 Task: Add Dozen Rainbow Rose Bunch to the cart.
Action: Mouse moved to (236, 126)
Screenshot: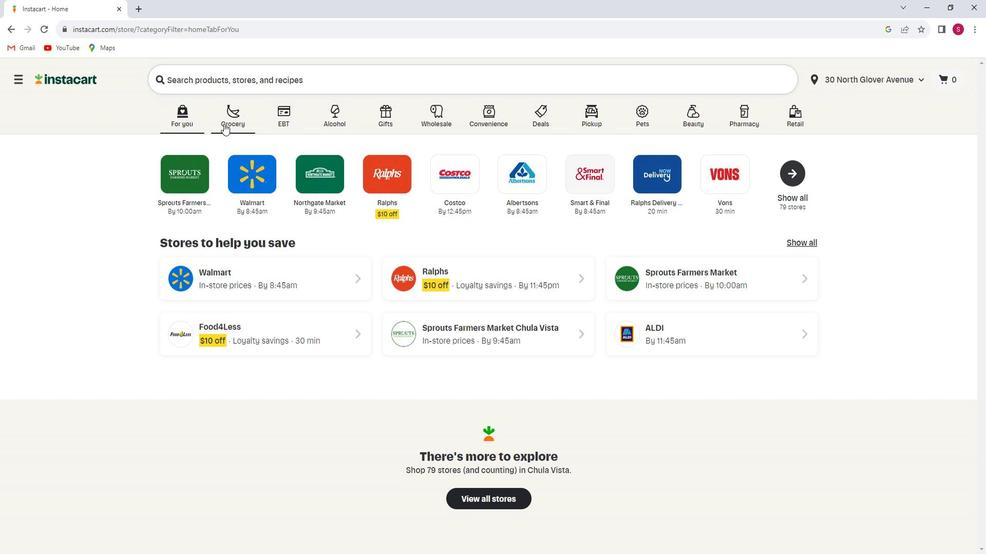 
Action: Mouse pressed left at (236, 126)
Screenshot: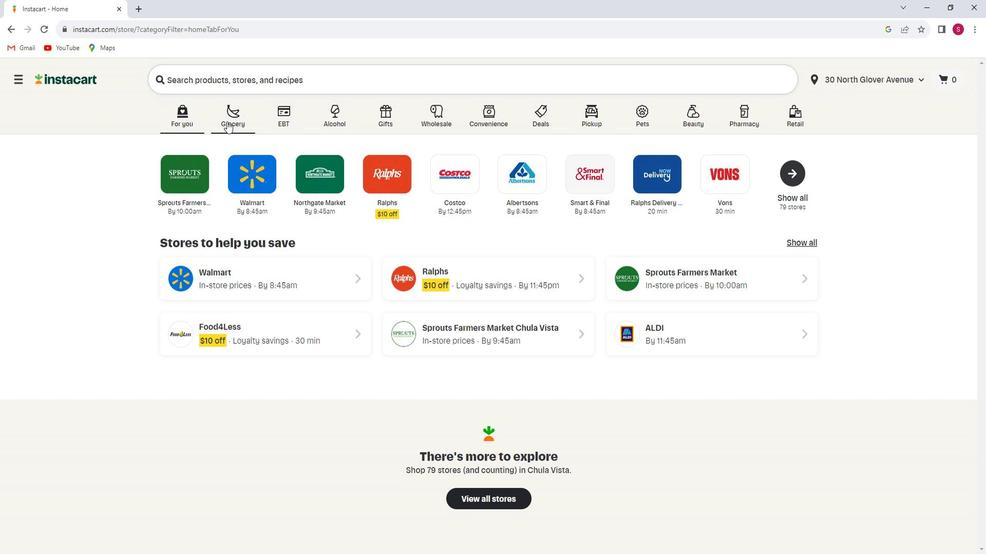 
Action: Mouse moved to (241, 317)
Screenshot: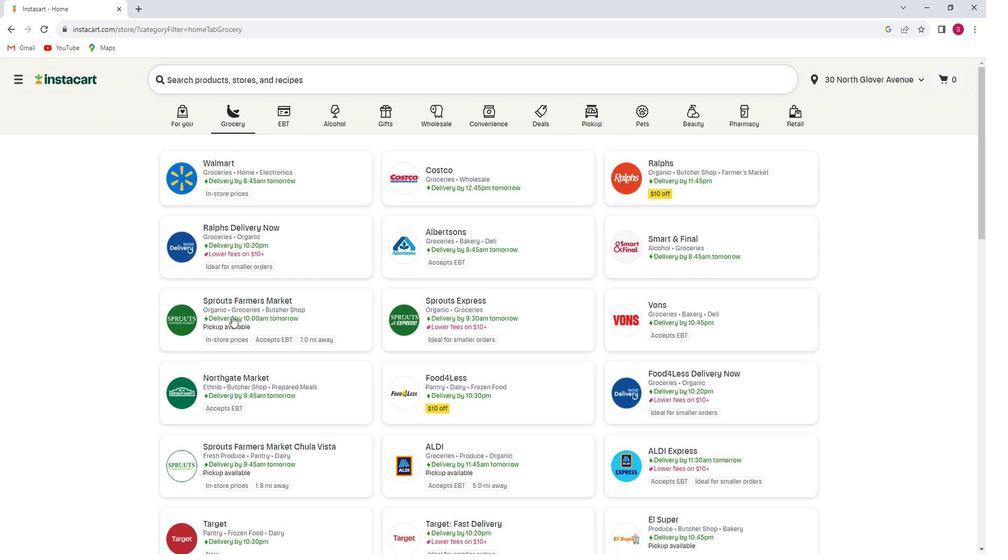 
Action: Mouse pressed left at (241, 317)
Screenshot: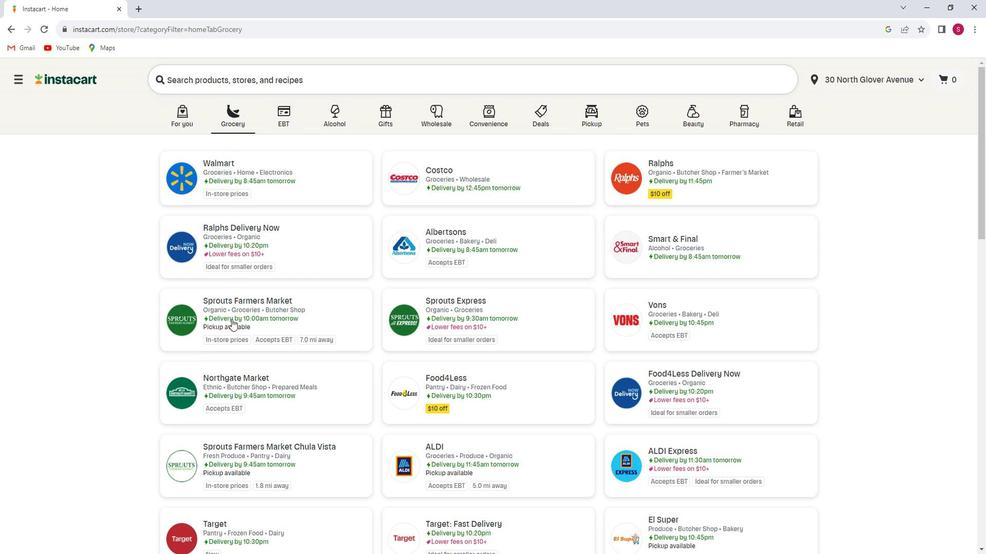 
Action: Mouse moved to (43, 358)
Screenshot: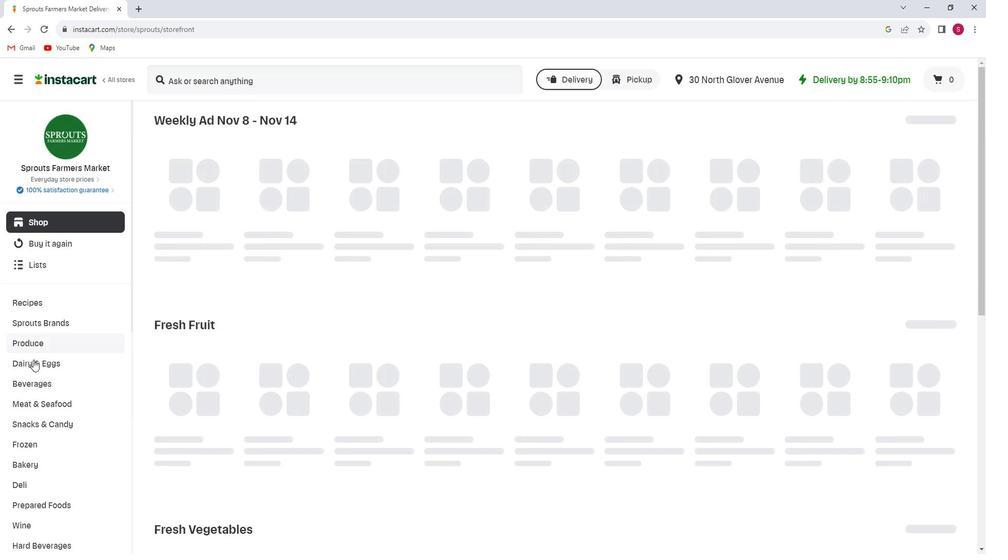 
Action: Mouse scrolled (43, 357) with delta (0, 0)
Screenshot: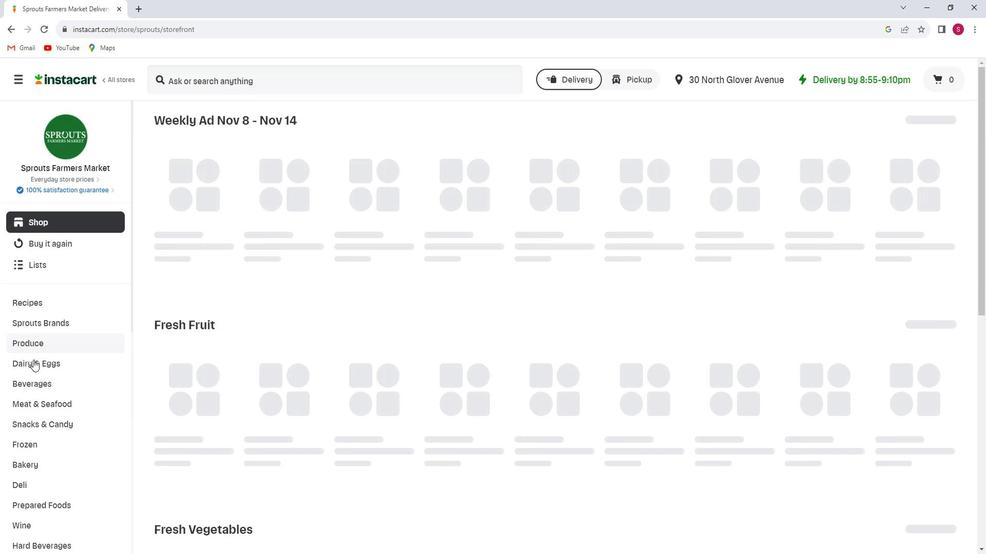 
Action: Mouse scrolled (43, 357) with delta (0, 0)
Screenshot: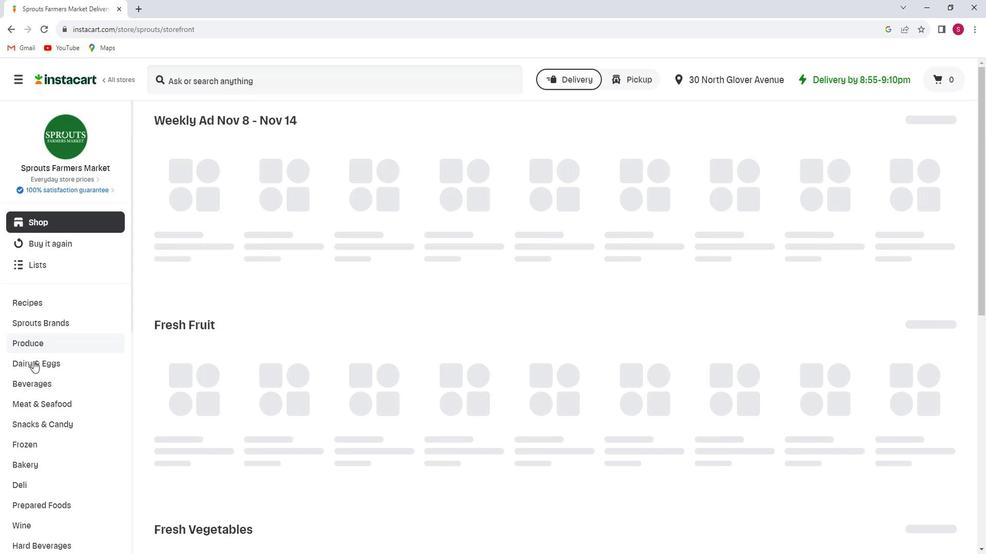 
Action: Mouse scrolled (43, 357) with delta (0, 0)
Screenshot: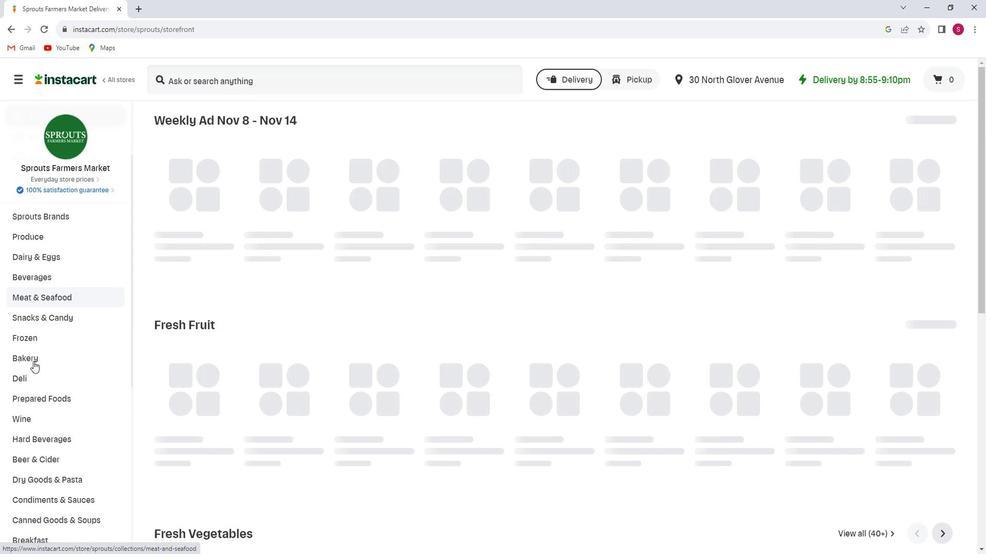 
Action: Mouse scrolled (43, 357) with delta (0, 0)
Screenshot: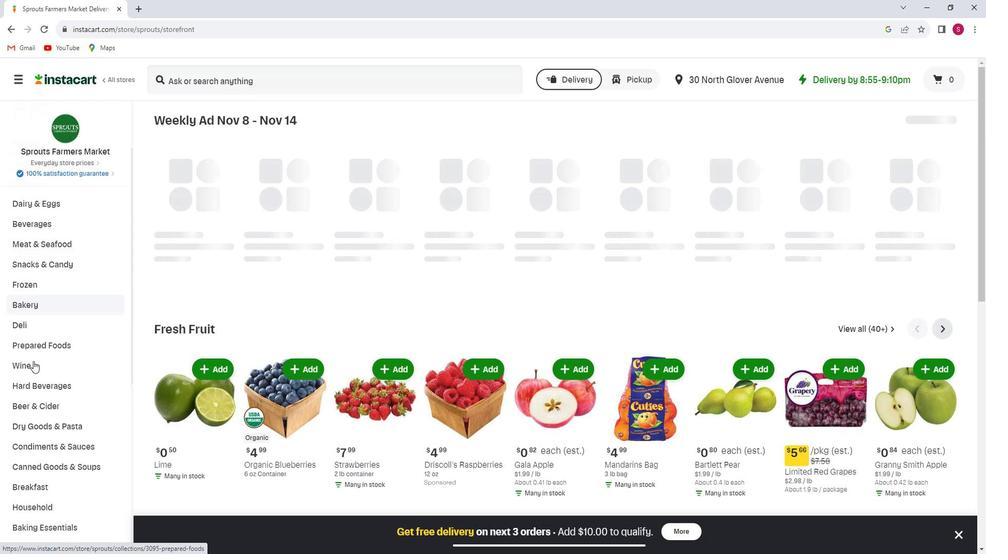 
Action: Mouse scrolled (43, 357) with delta (0, 0)
Screenshot: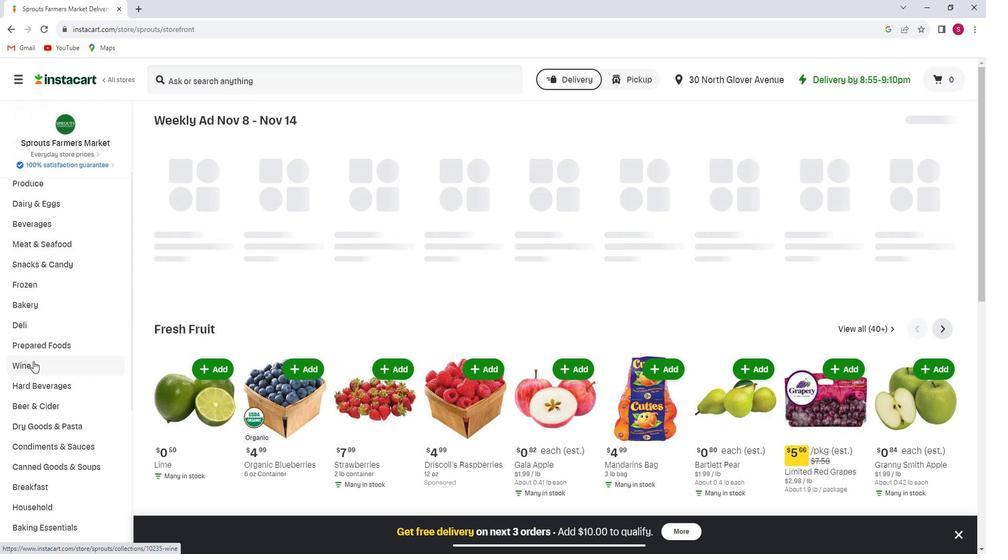 
Action: Mouse scrolled (43, 357) with delta (0, 0)
Screenshot: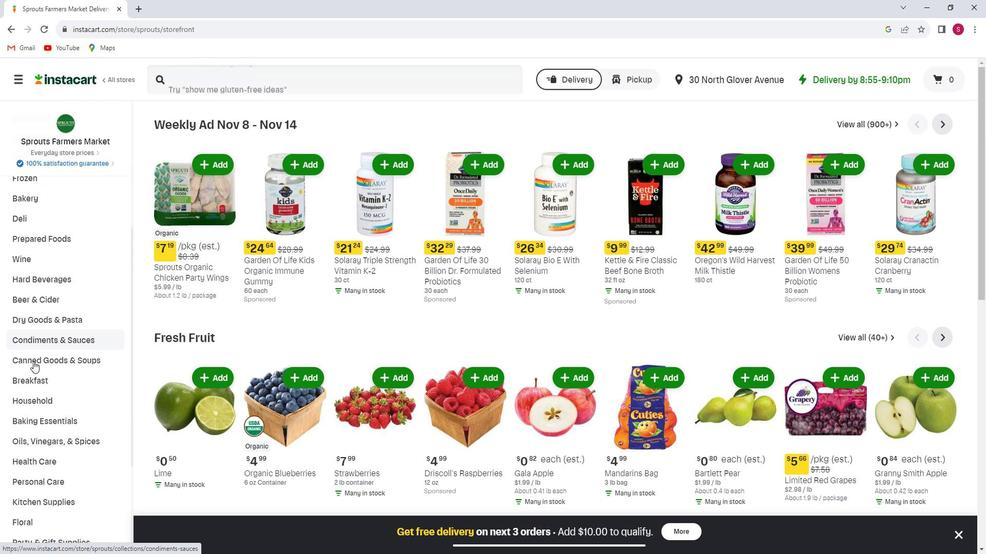 
Action: Mouse scrolled (43, 357) with delta (0, 0)
Screenshot: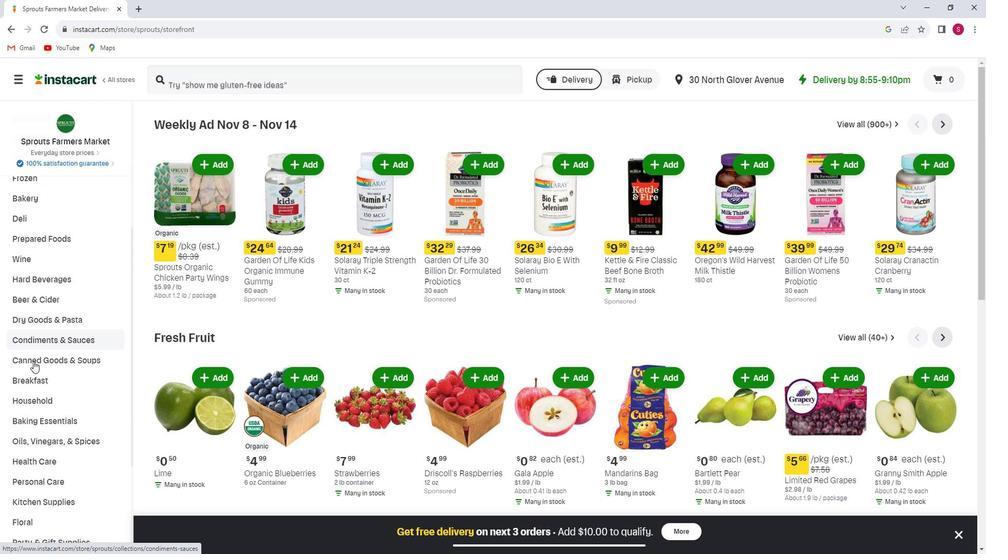 
Action: Mouse scrolled (43, 357) with delta (0, 0)
Screenshot: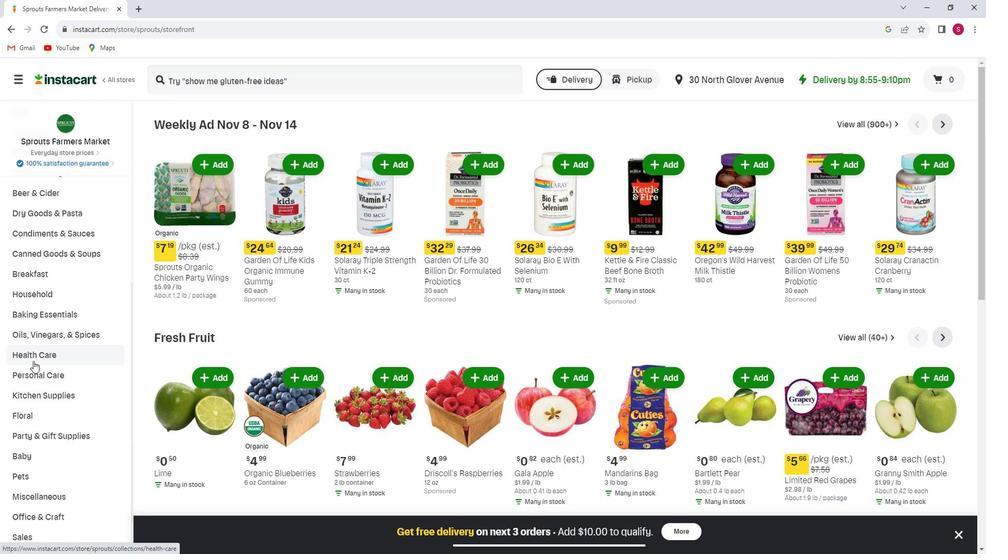 
Action: Mouse pressed left at (43, 358)
Screenshot: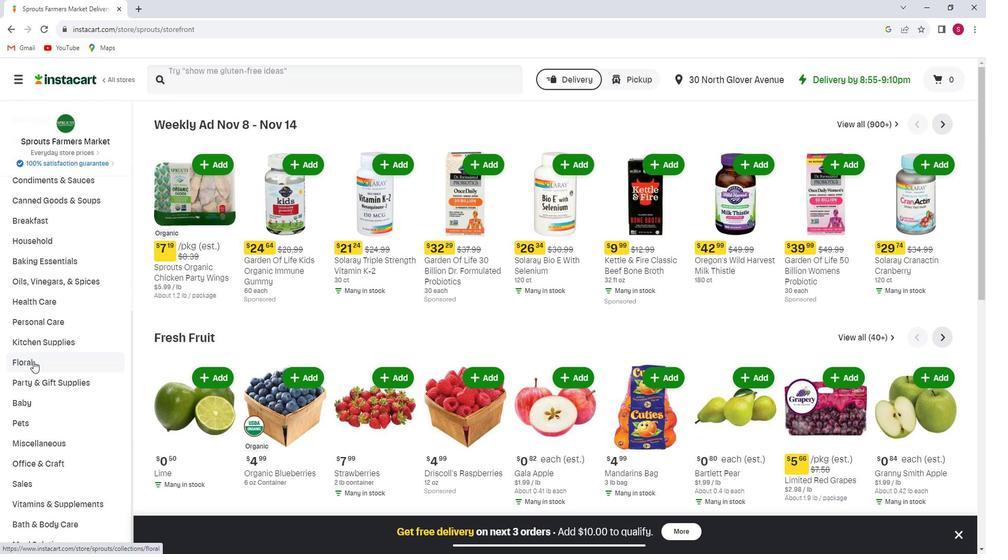 
Action: Mouse moved to (52, 384)
Screenshot: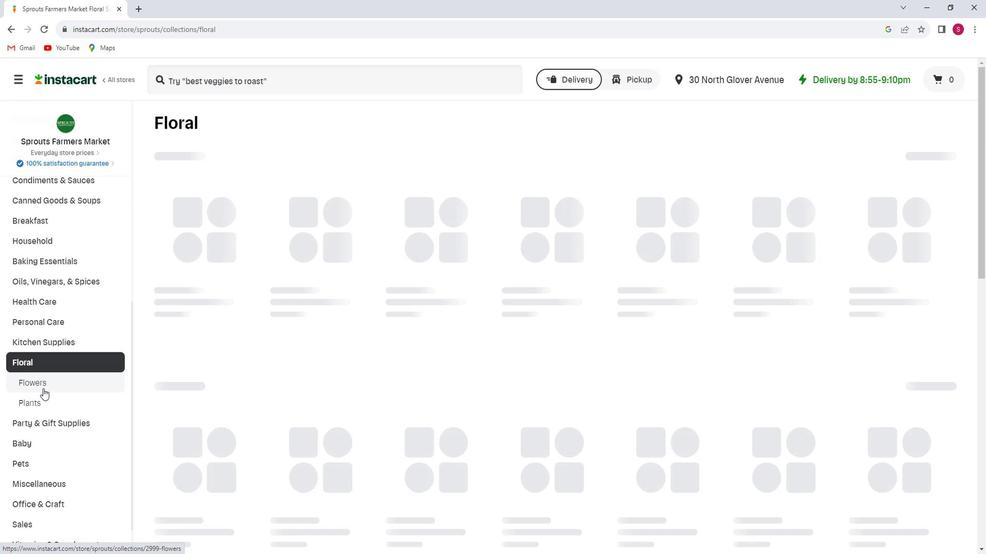 
Action: Mouse pressed left at (52, 384)
Screenshot: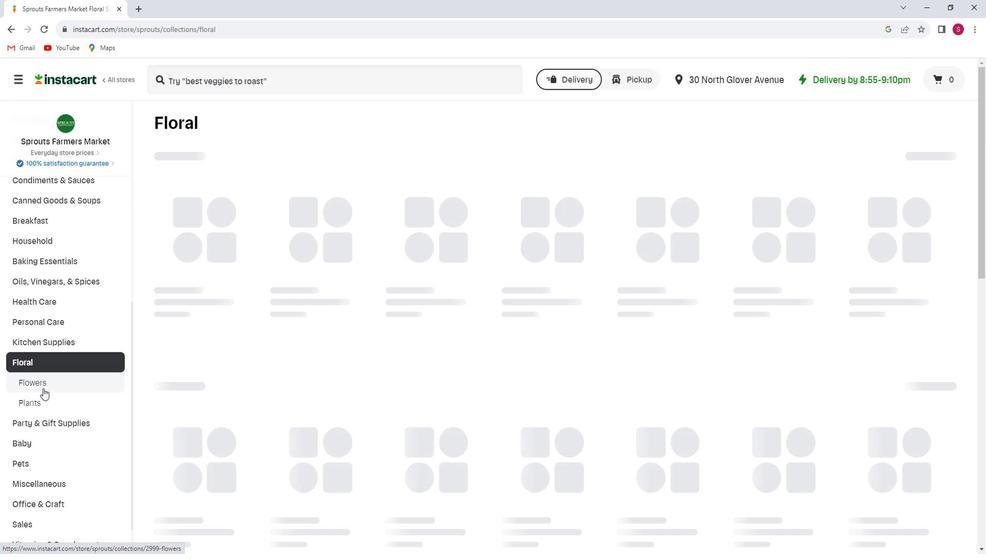 
Action: Mouse moved to (268, 88)
Screenshot: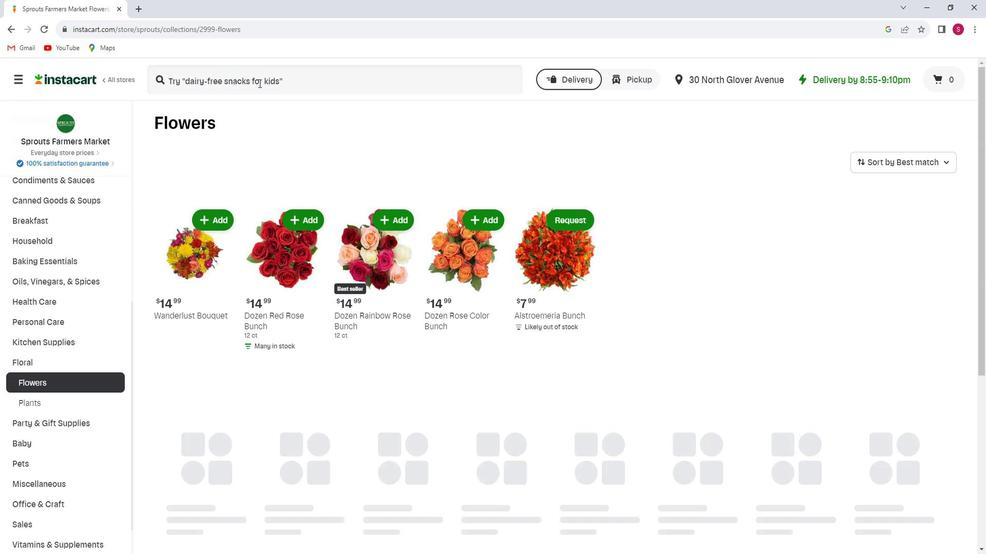 
Action: Mouse pressed left at (268, 88)
Screenshot: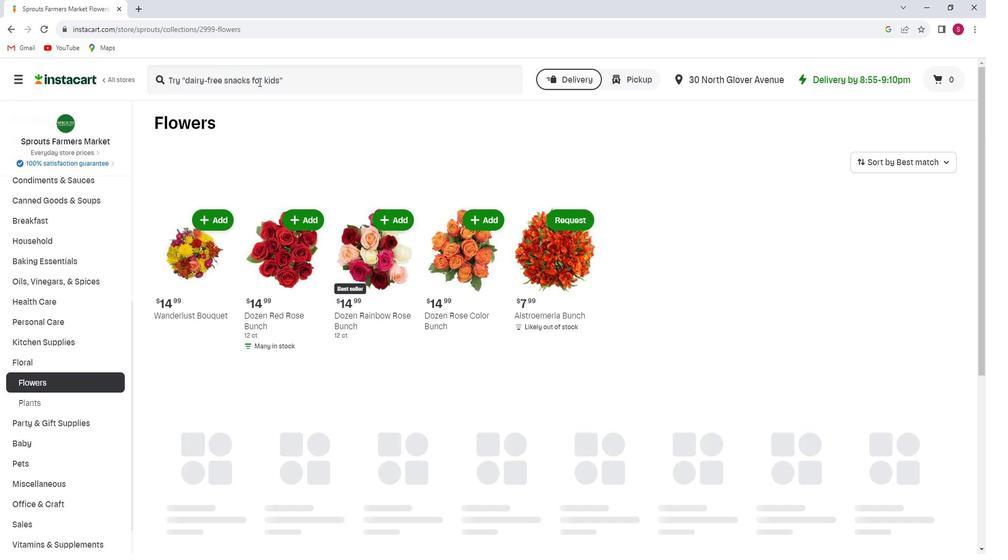 
Action: Key pressed <Key.shift>Dozen<Key.space><Key.shift>rainbow<Key.space><Key.shift>Rose<Key.space><Key.shift>Bunch<Key.enter>
Screenshot: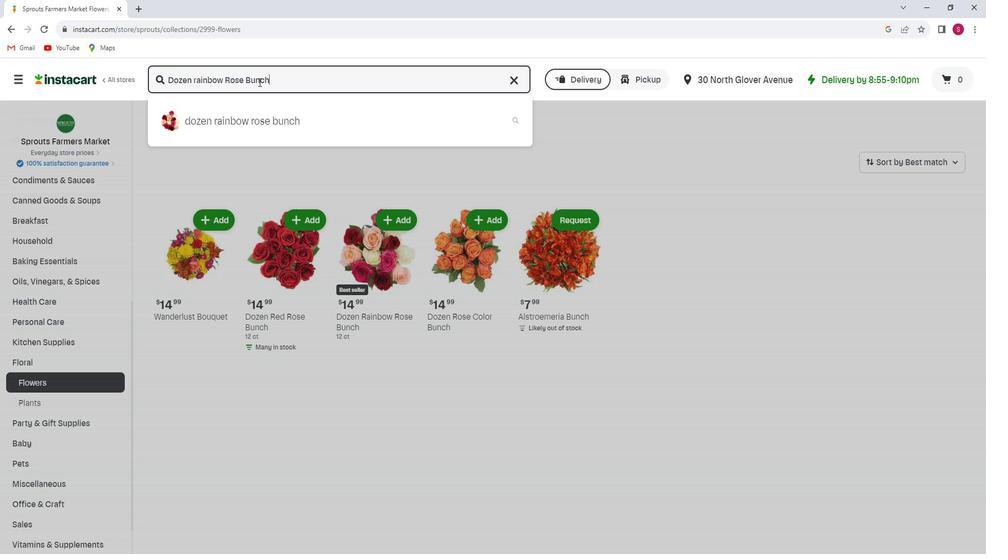 
Action: Mouse moved to (288, 166)
Screenshot: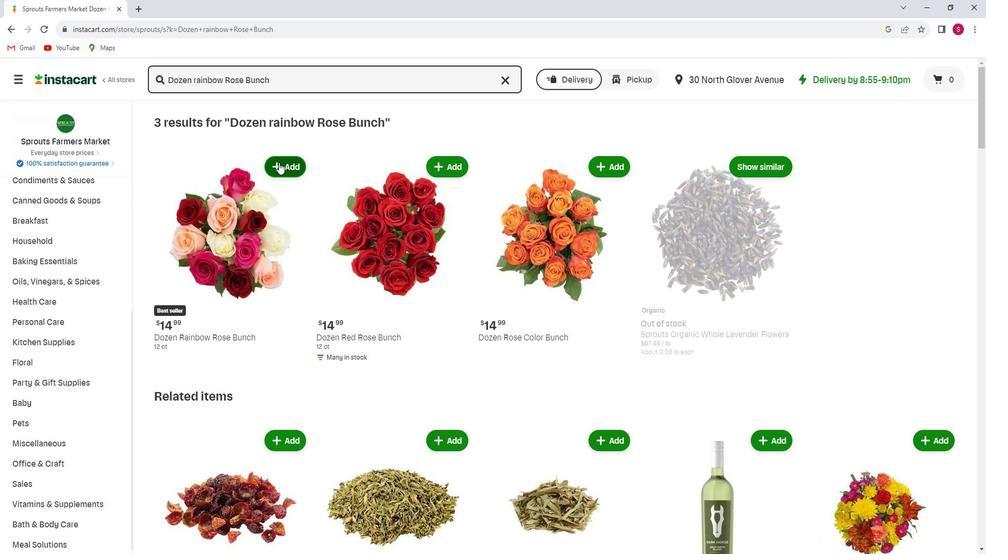 
Action: Mouse pressed left at (288, 166)
Screenshot: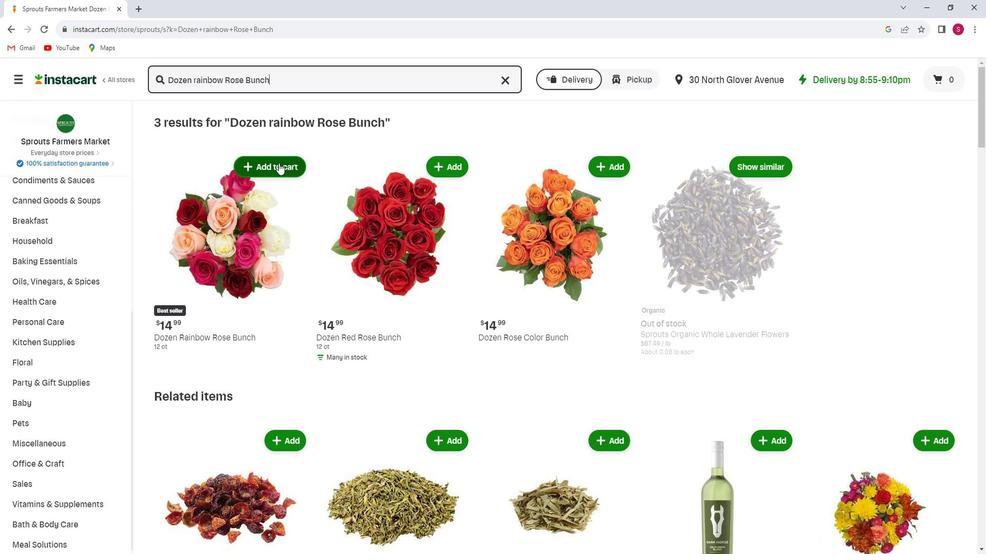 
Action: Mouse moved to (304, 218)
Screenshot: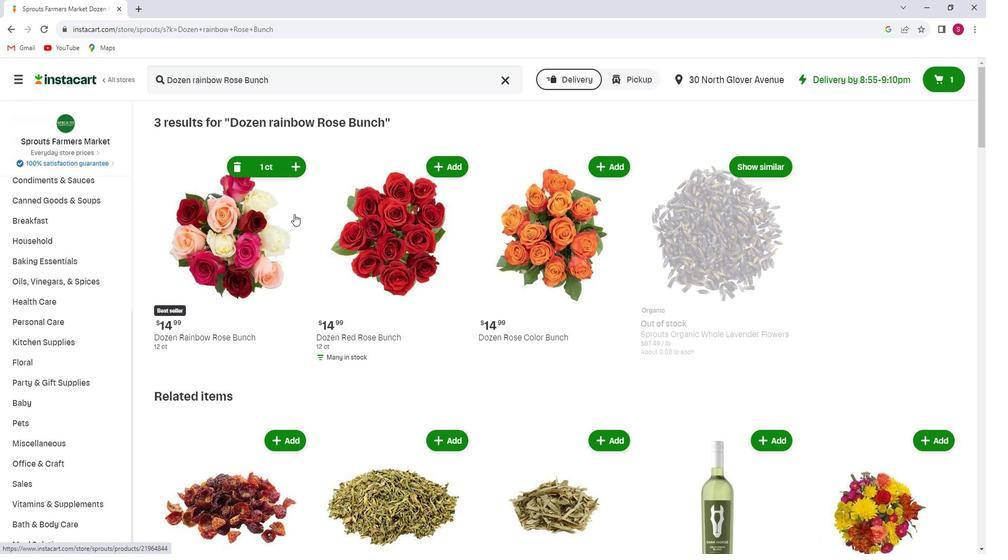 
